 Task: Continue creating the workspace.
Action: Mouse moved to (380, 84)
Screenshot: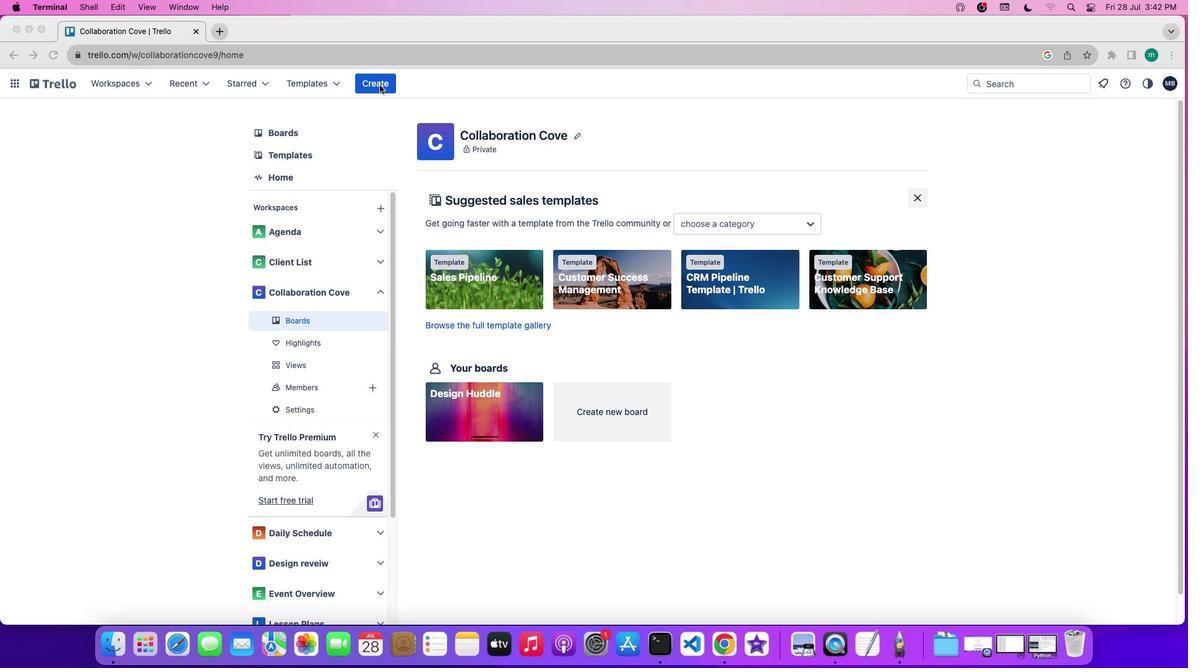 
Action: Mouse pressed left at (380, 84)
Screenshot: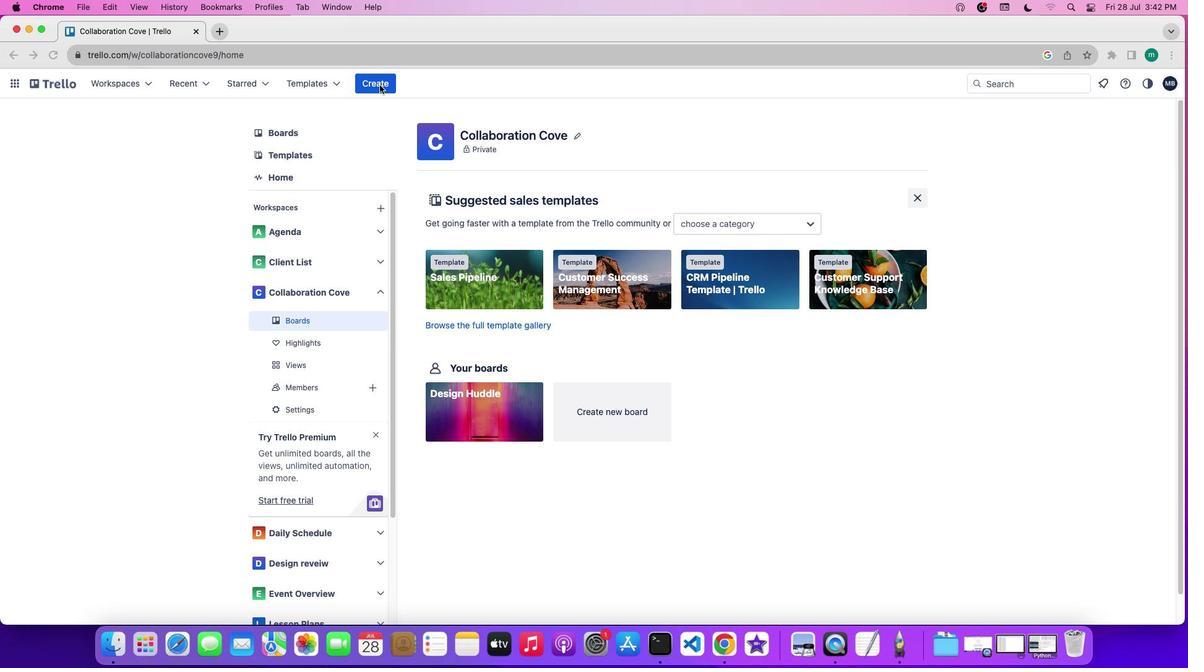 
Action: Mouse pressed left at (380, 84)
Screenshot: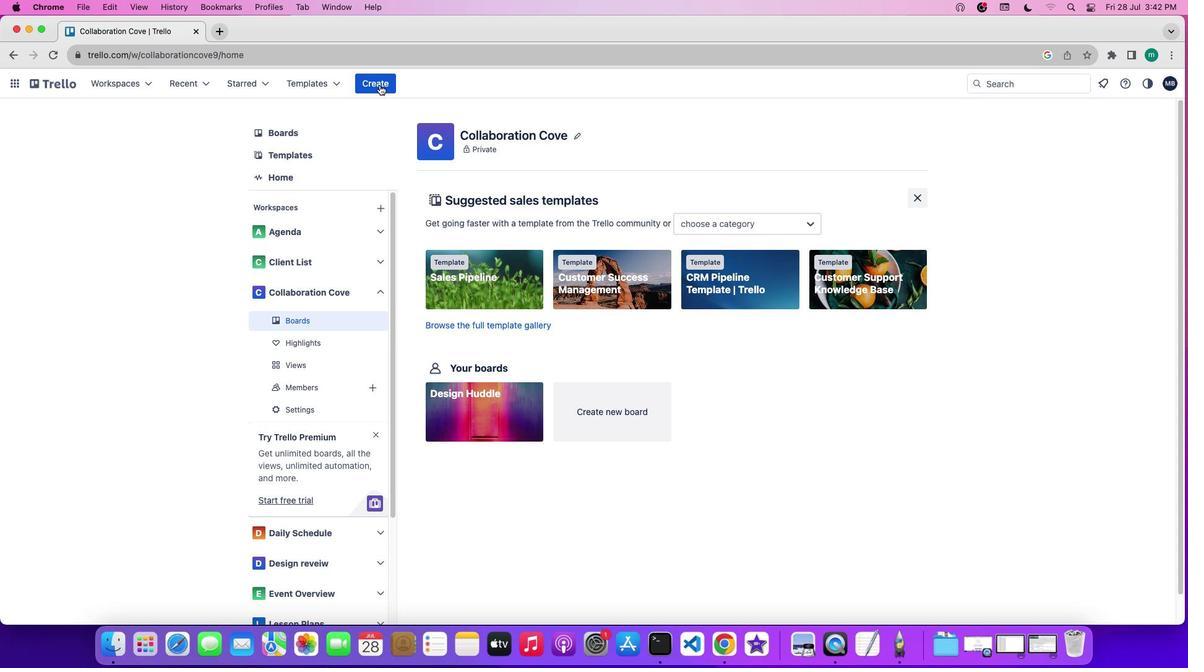 
Action: Mouse moved to (377, 217)
Screenshot: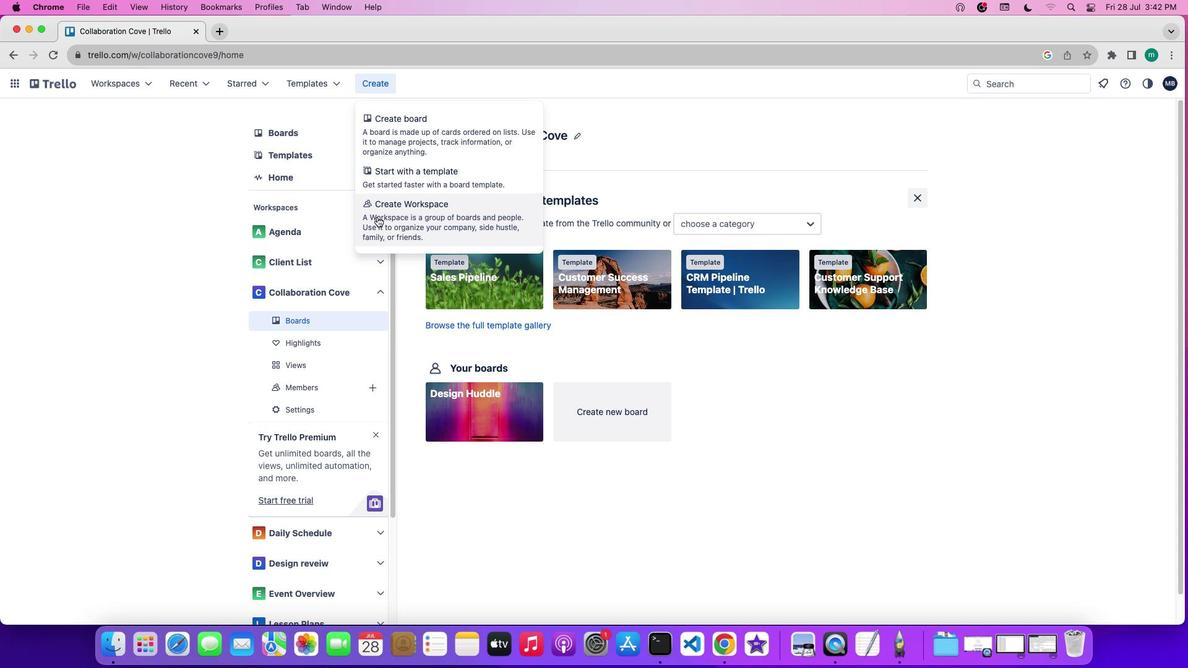 
Action: Mouse pressed left at (377, 217)
Screenshot: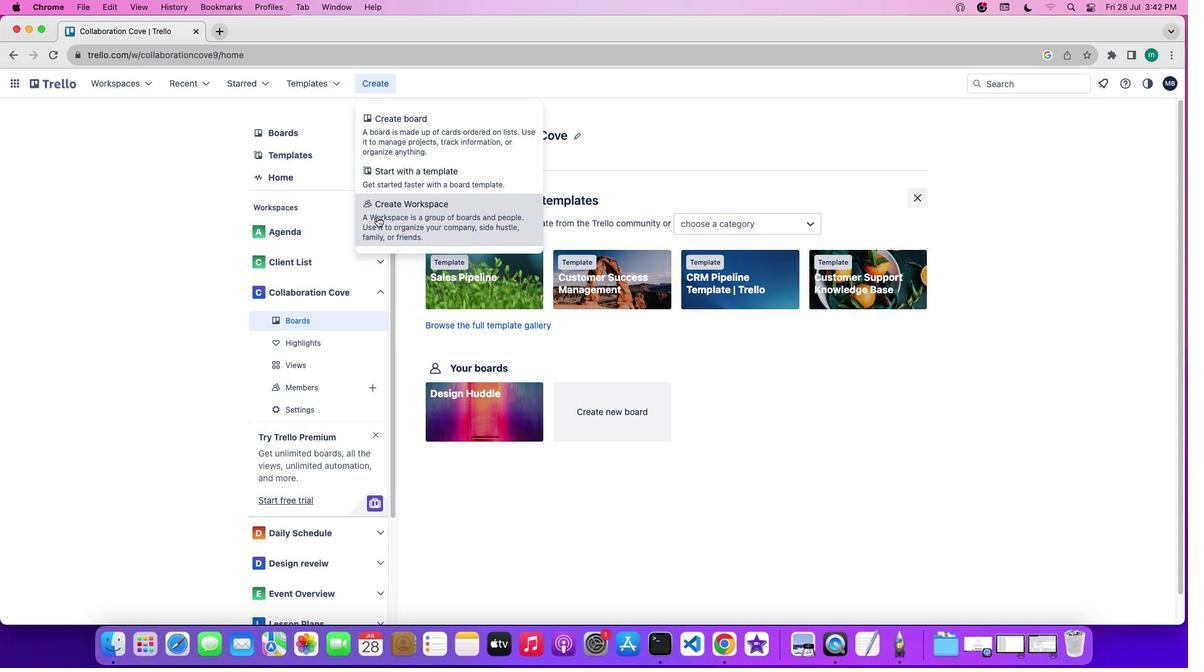 
Action: Mouse moved to (393, 243)
Screenshot: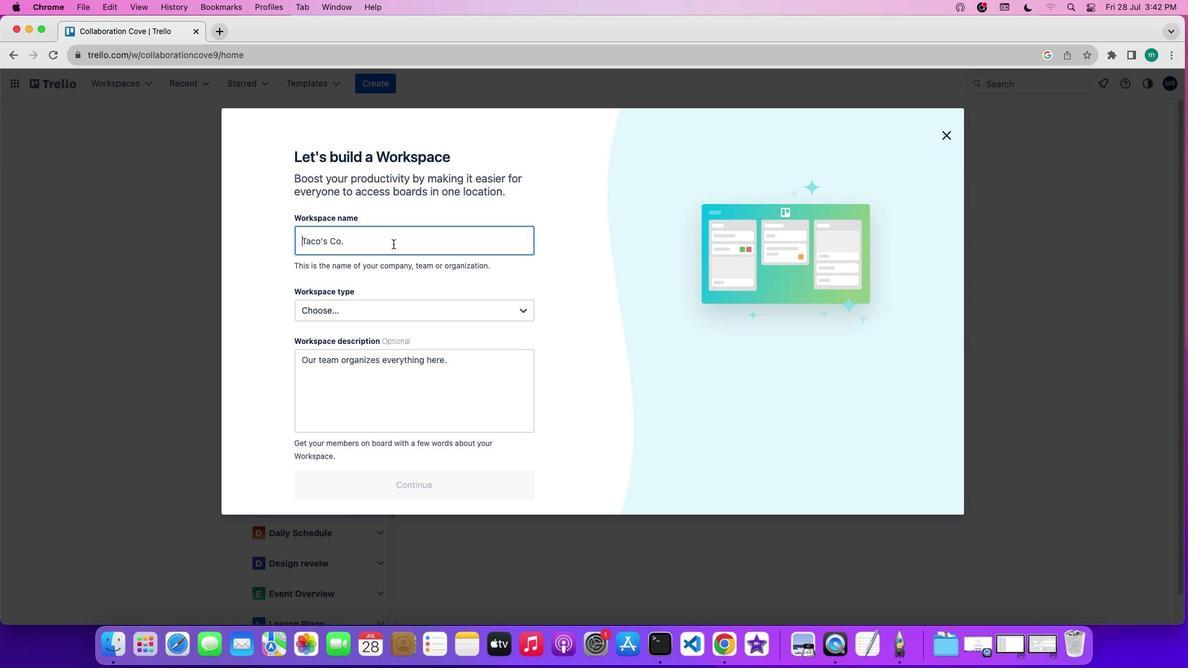
Action: Mouse pressed left at (393, 243)
Screenshot: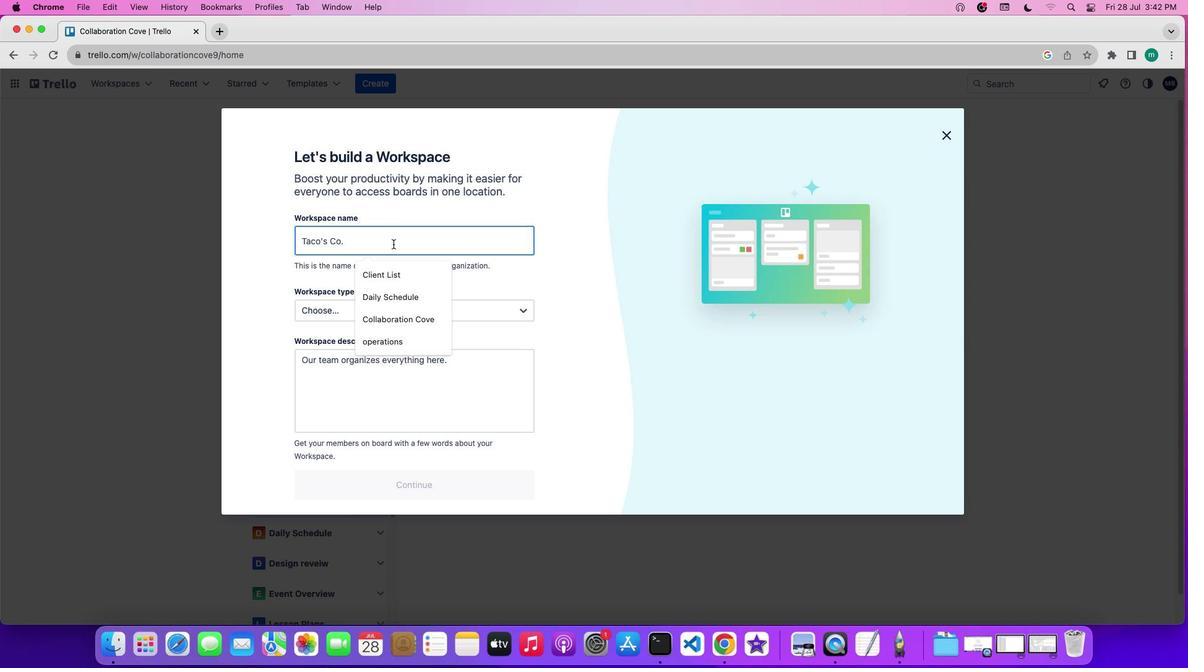 
Action: Mouse moved to (393, 268)
Screenshot: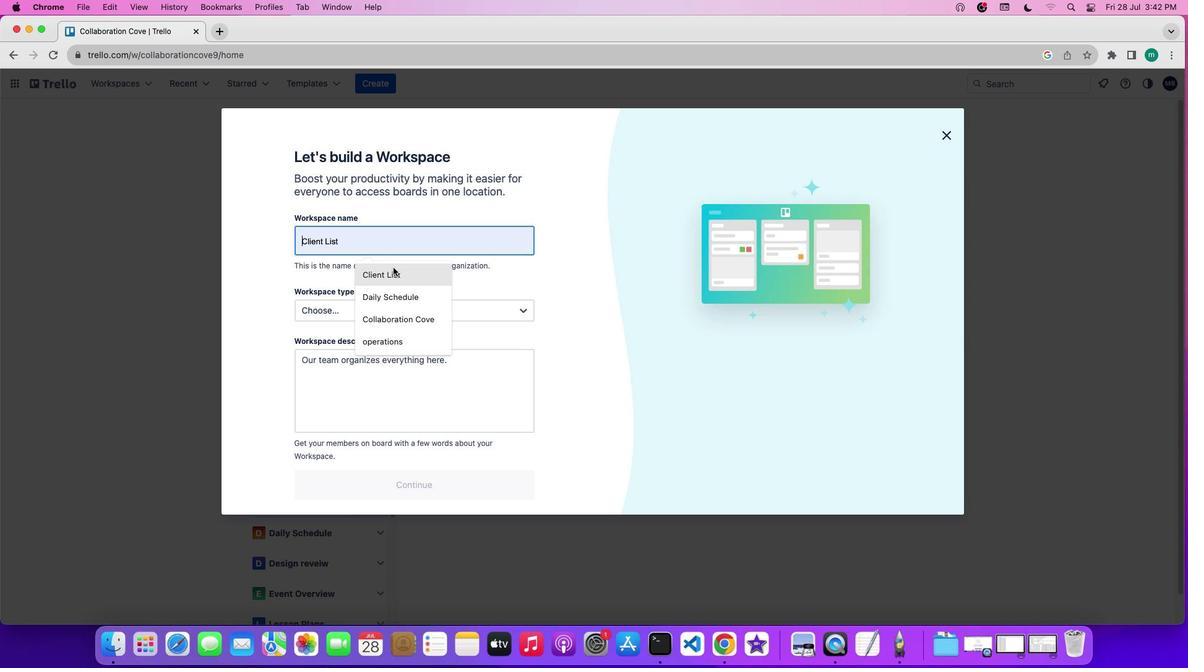 
Action: Mouse pressed left at (393, 268)
Screenshot: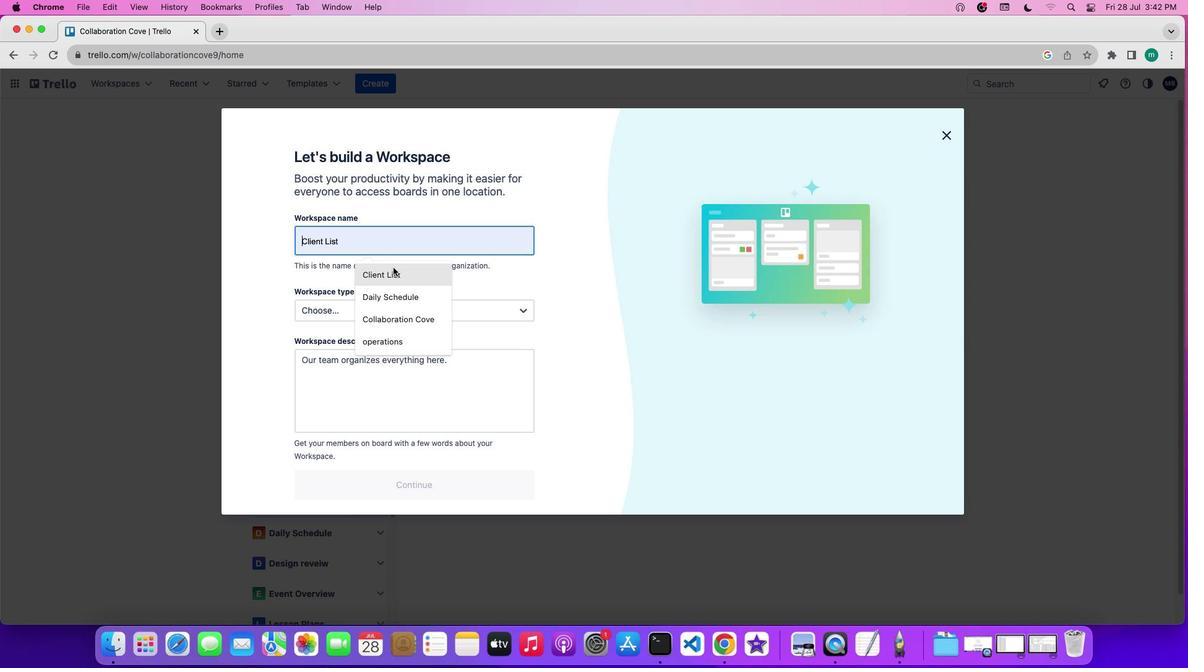 
Action: Mouse moved to (408, 316)
Screenshot: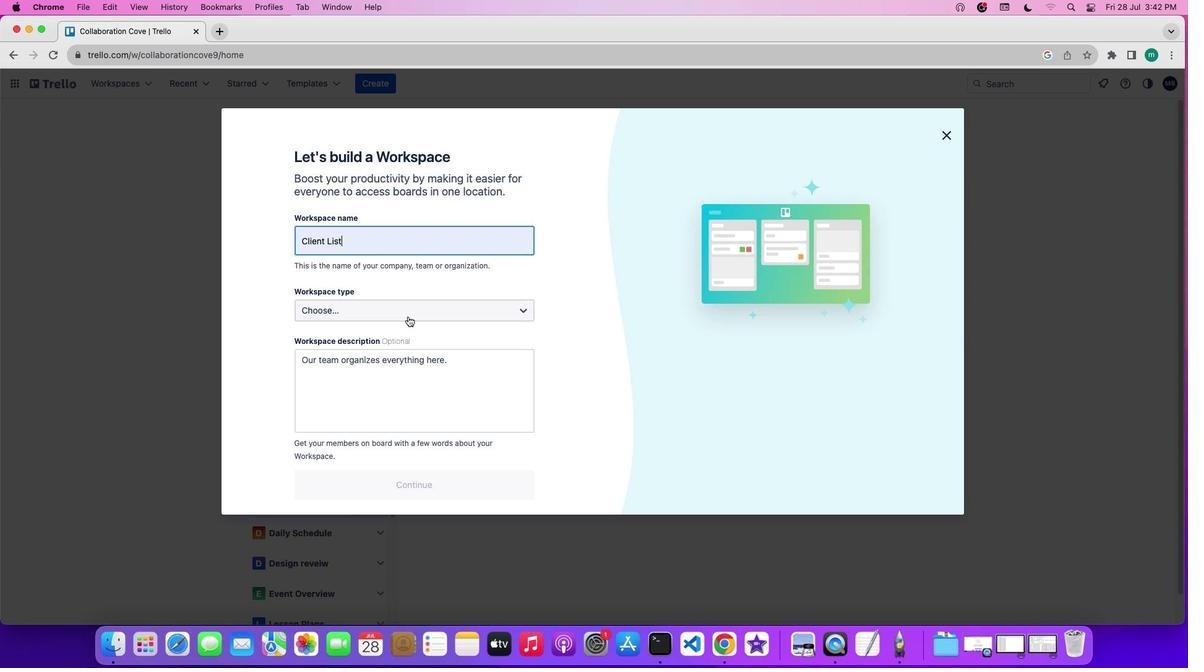 
Action: Mouse pressed left at (408, 316)
Screenshot: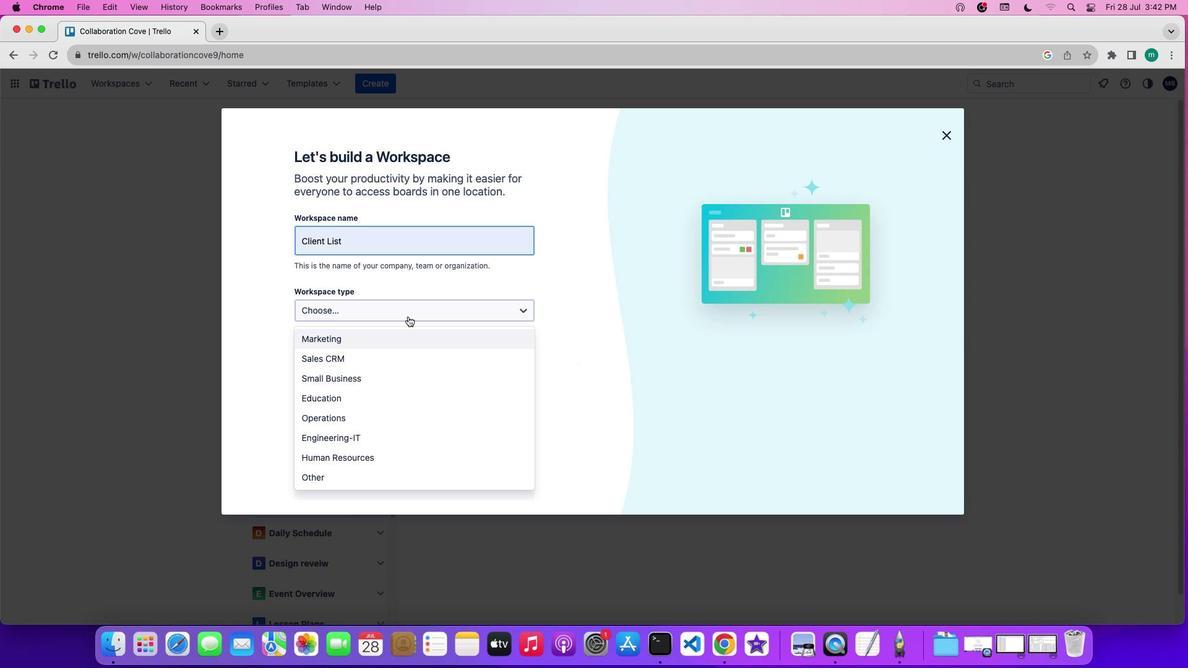 
Action: Mouse moved to (406, 333)
Screenshot: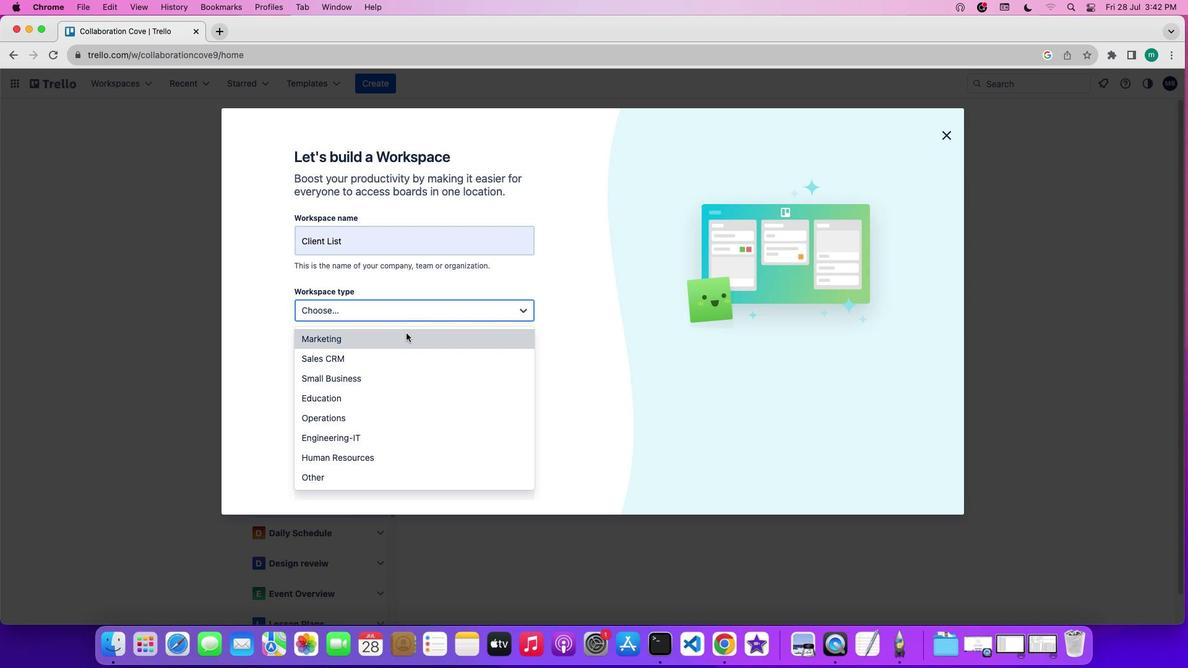 
Action: Mouse pressed left at (406, 333)
Screenshot: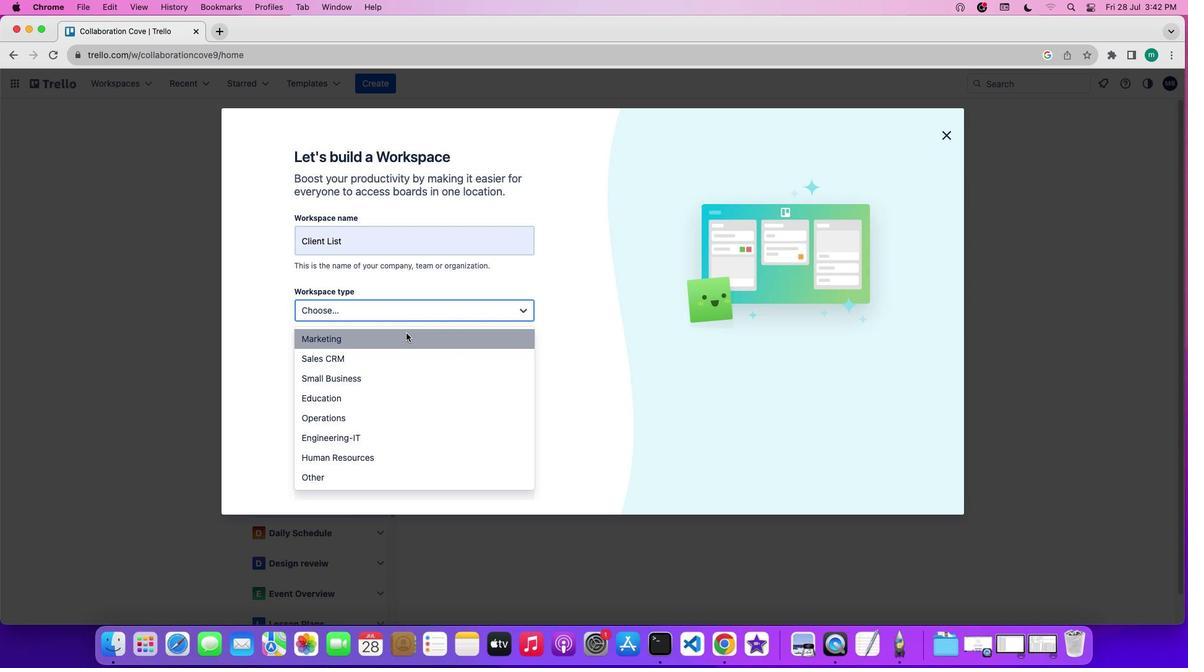 
Action: Mouse moved to (431, 398)
Screenshot: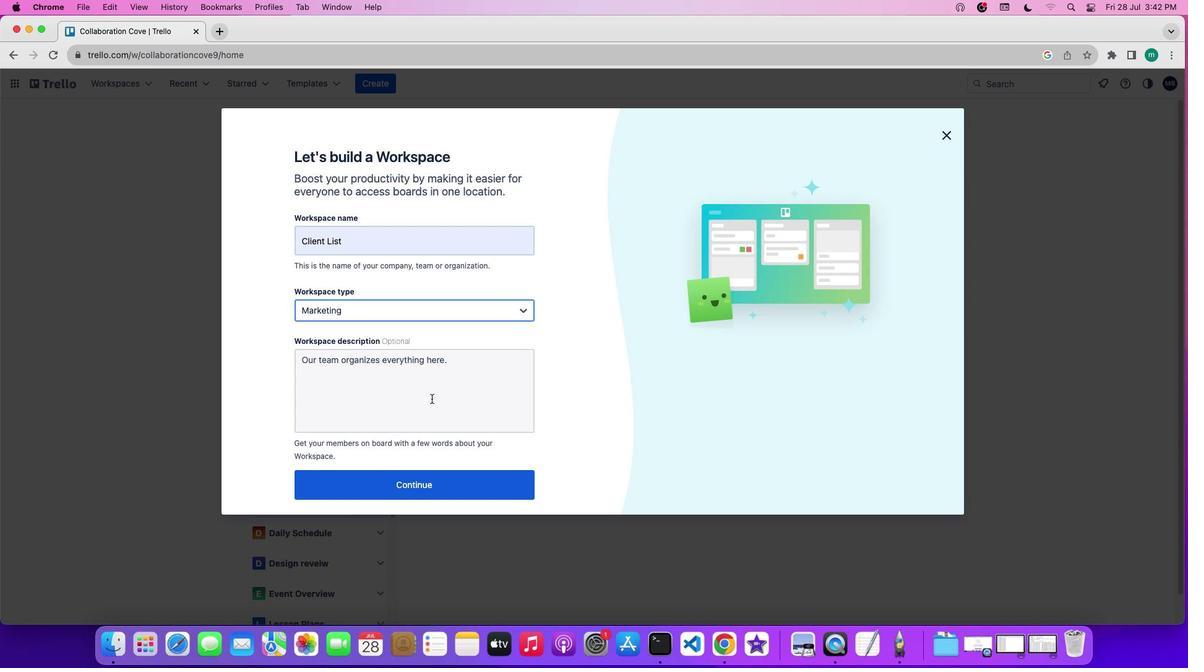 
Action: Mouse pressed left at (431, 398)
Screenshot: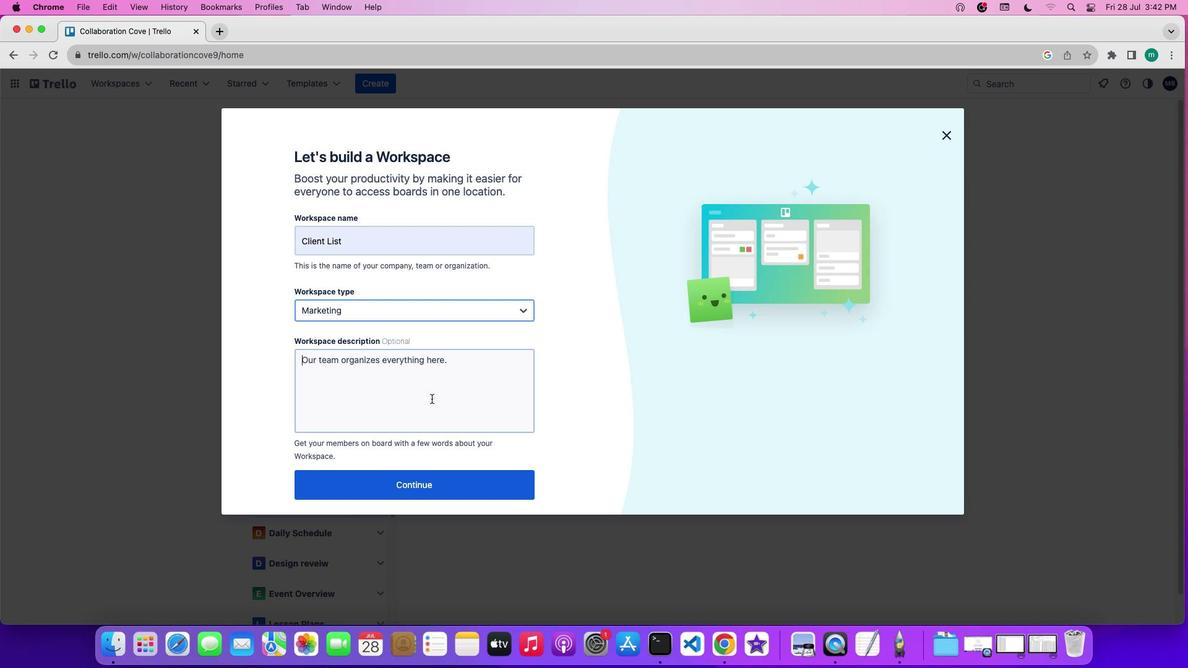 
Action: Mouse moved to (448, 483)
Screenshot: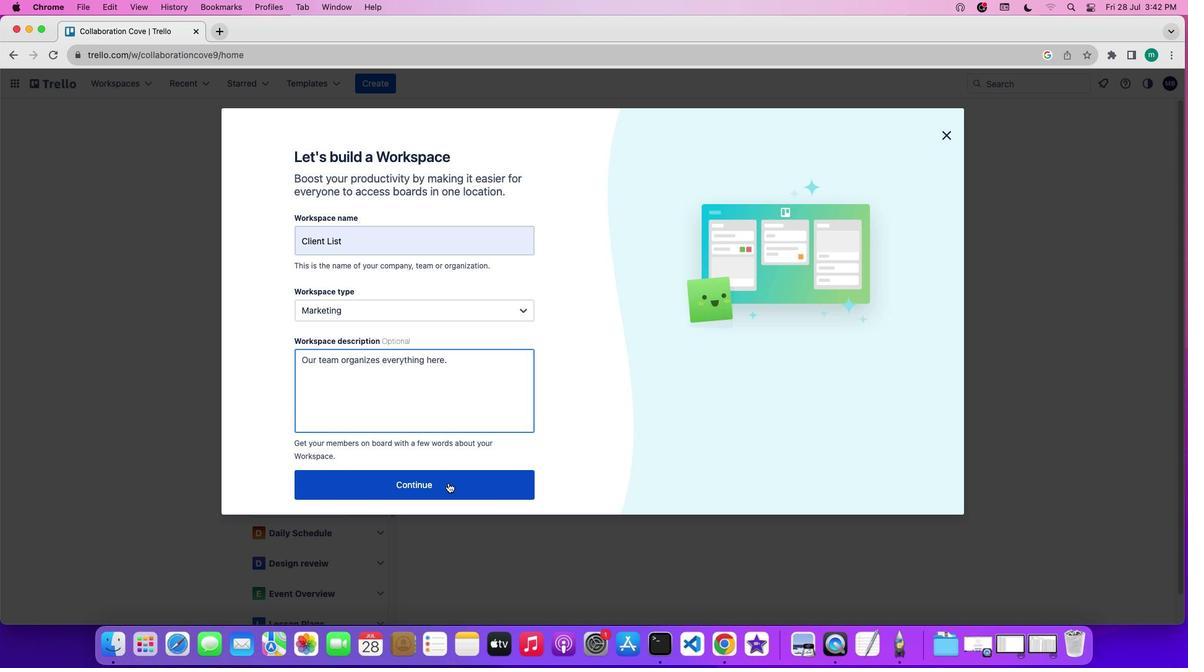 
Action: Mouse pressed left at (448, 483)
Screenshot: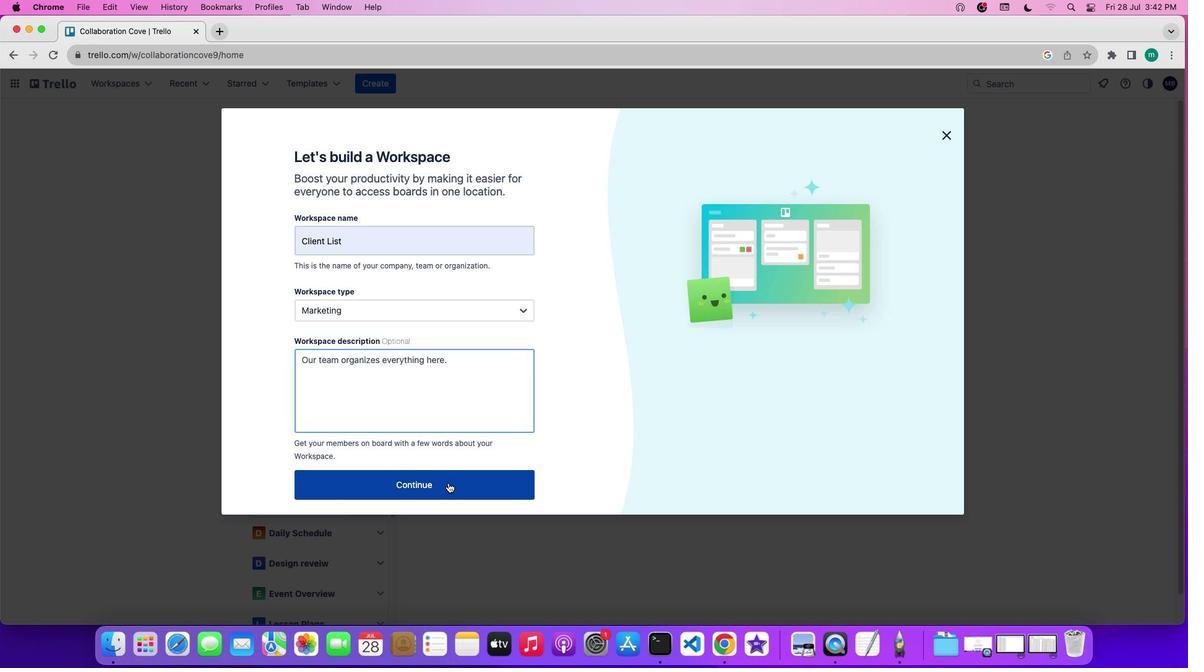 
